 Task: Look for ""Editing"" in the keyboard shortcuts section.
Action: Mouse moved to (414, 80)
Screenshot: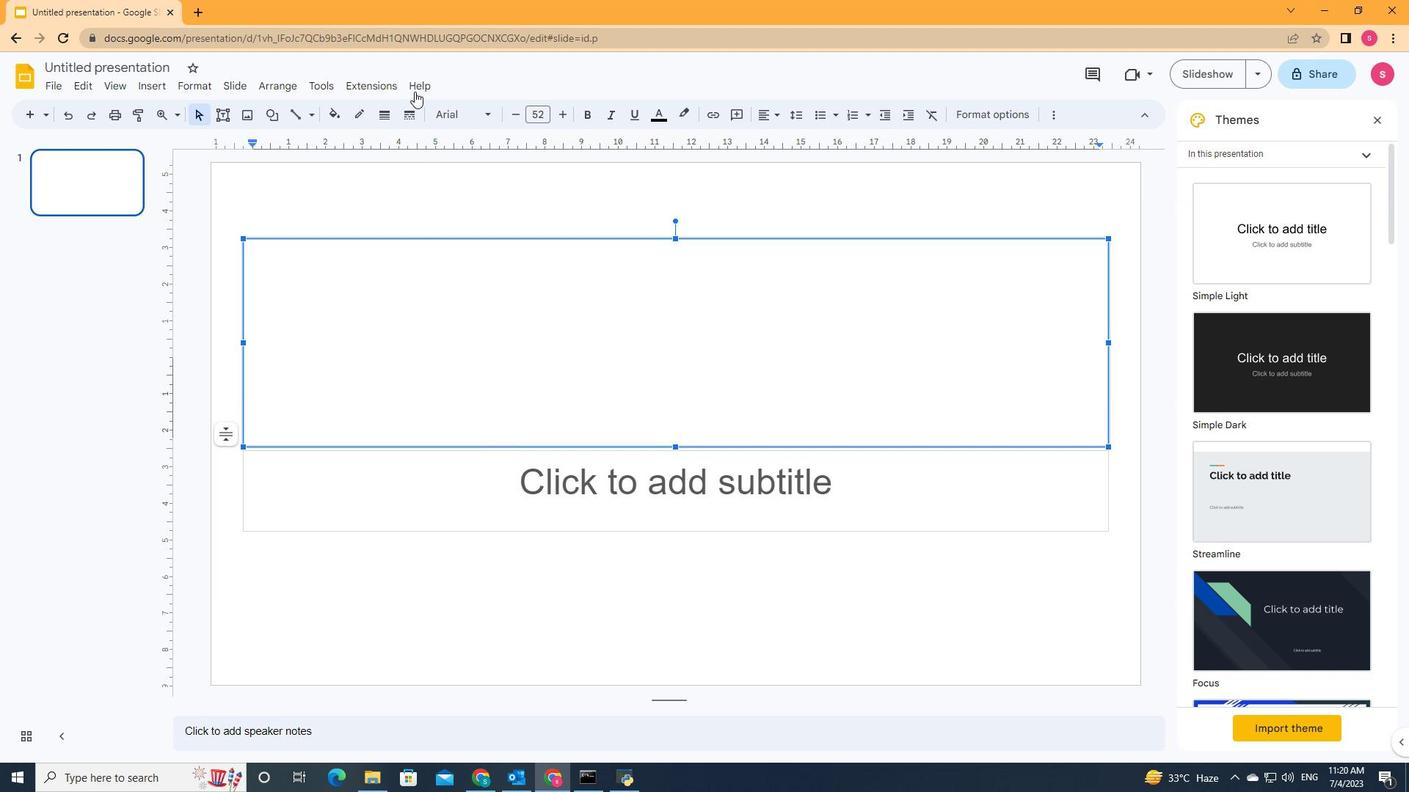 
Action: Mouse pressed left at (414, 80)
Screenshot: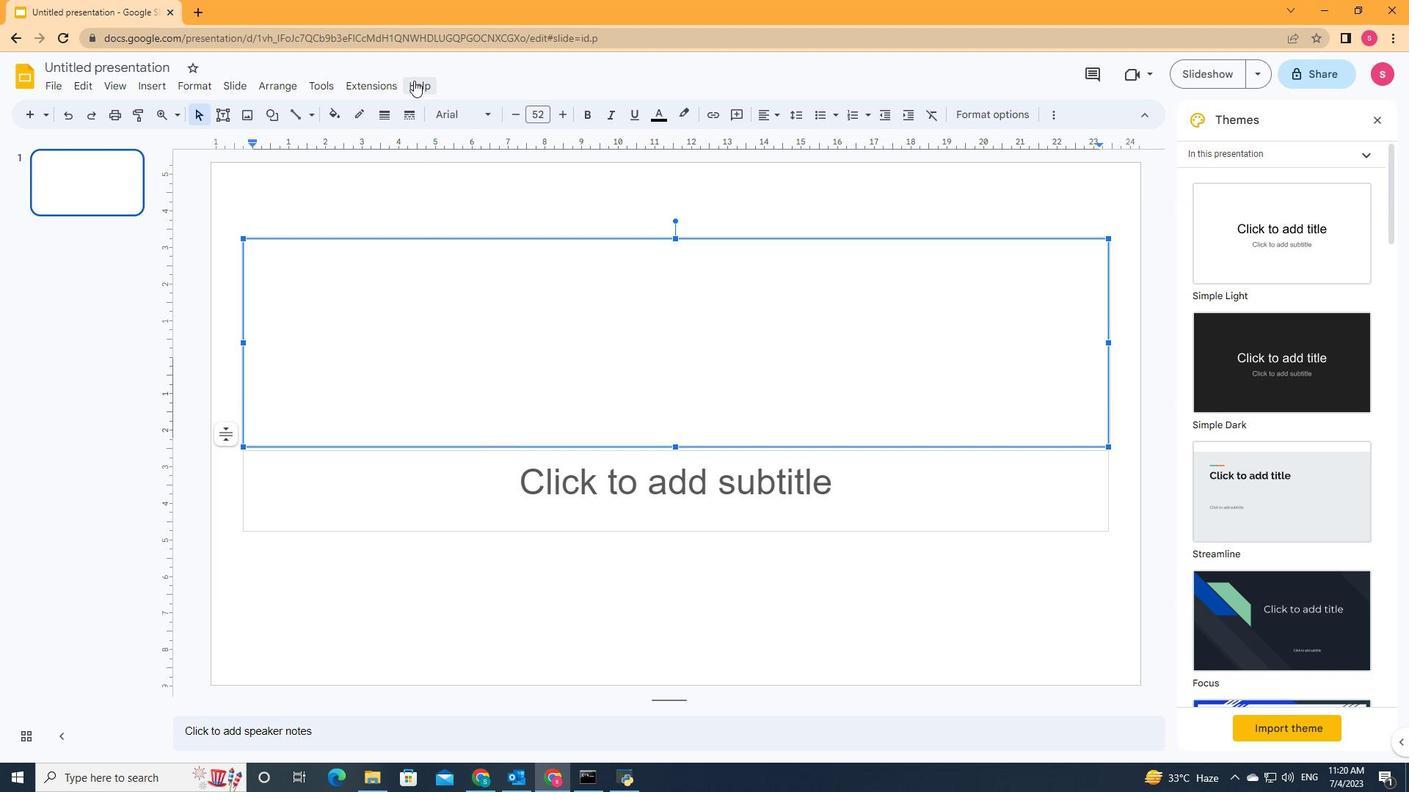 
Action: Mouse moved to (452, 354)
Screenshot: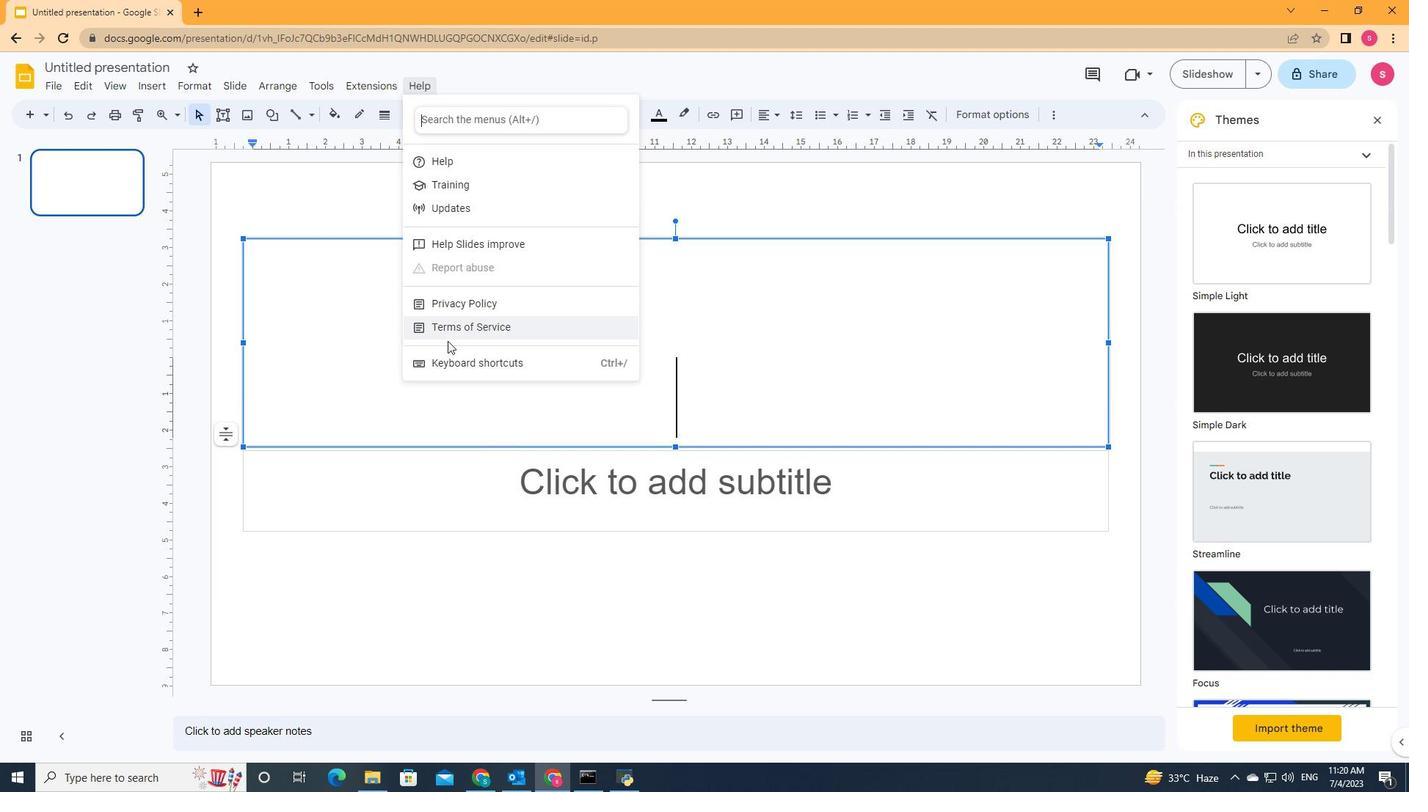 
Action: Mouse pressed left at (452, 354)
Screenshot: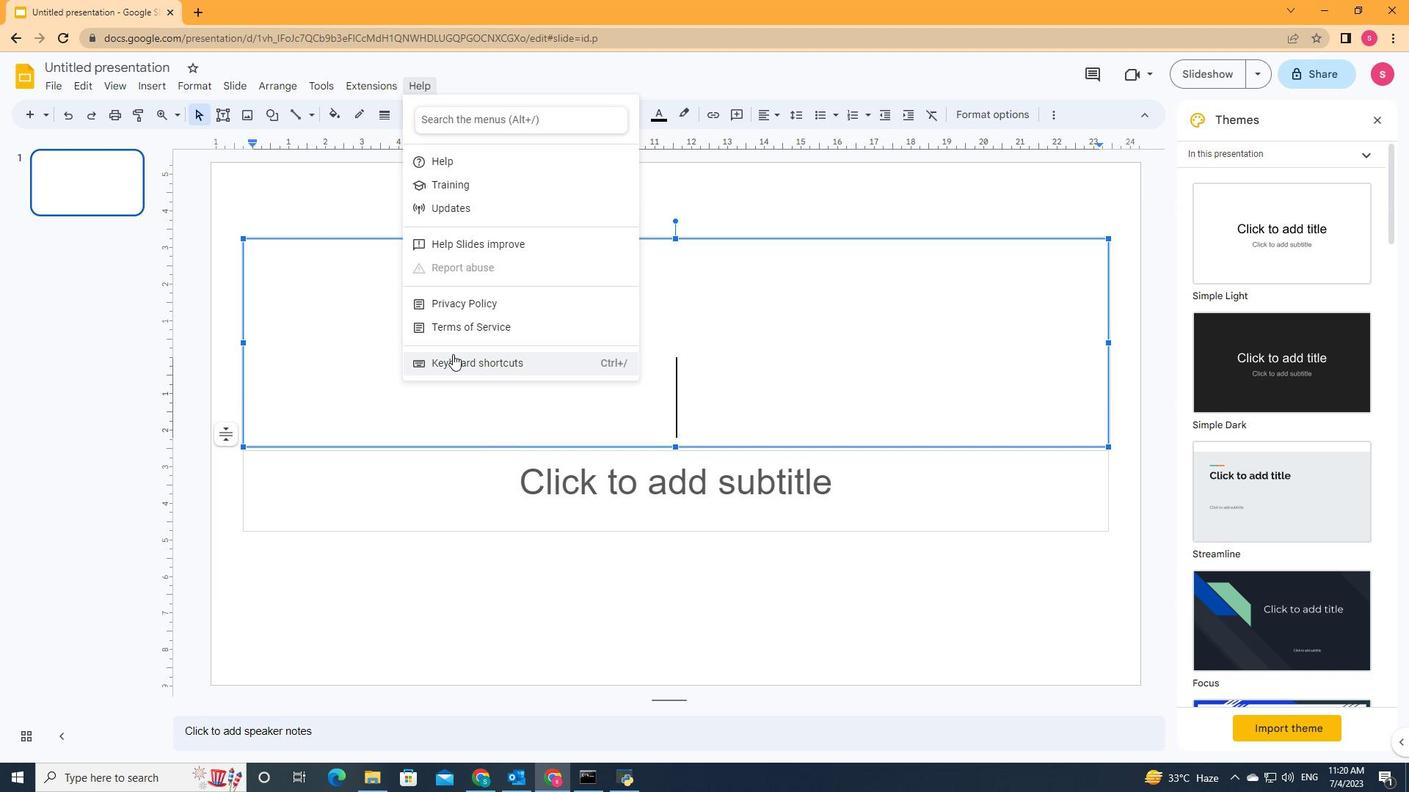 
Action: Mouse moved to (456, 430)
Screenshot: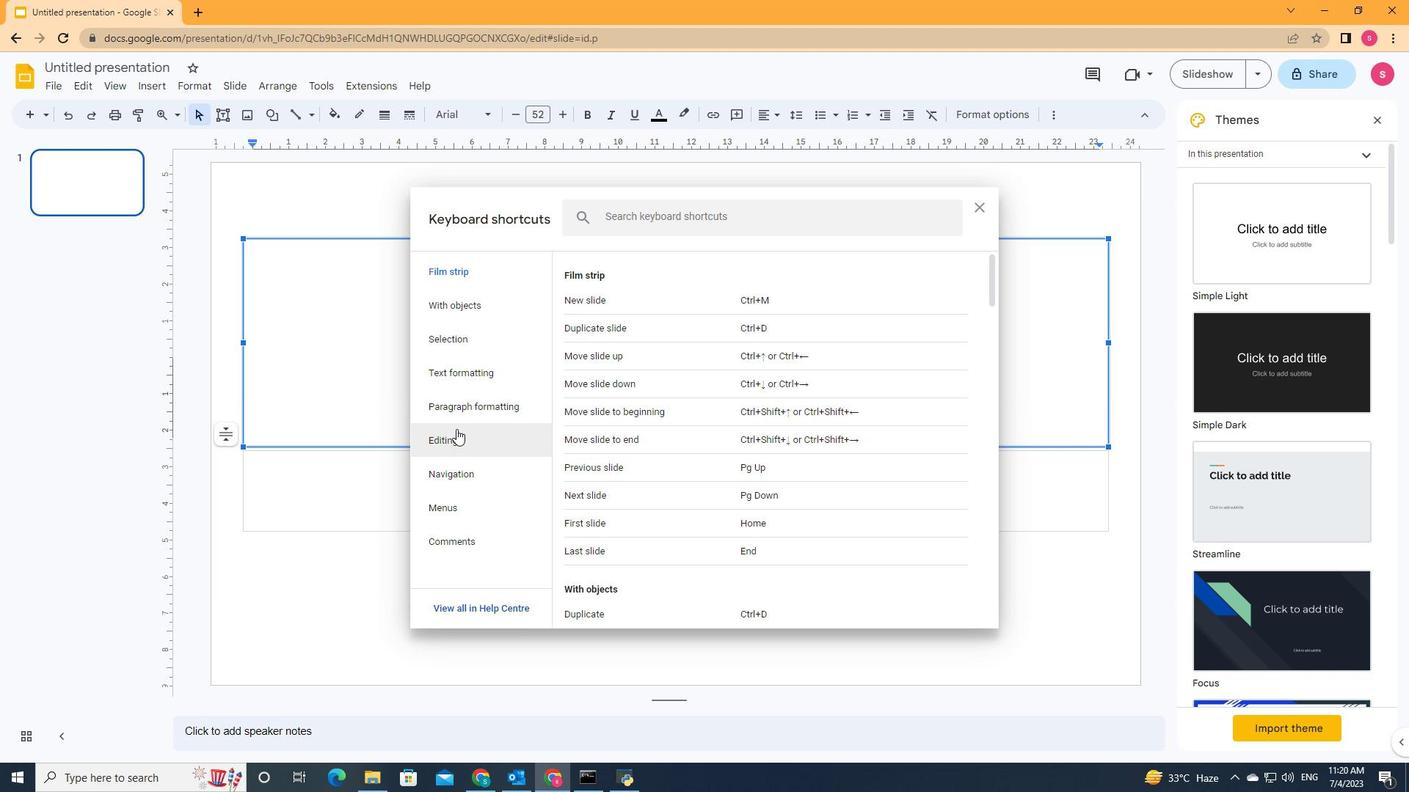 
Action: Mouse pressed left at (456, 430)
Screenshot: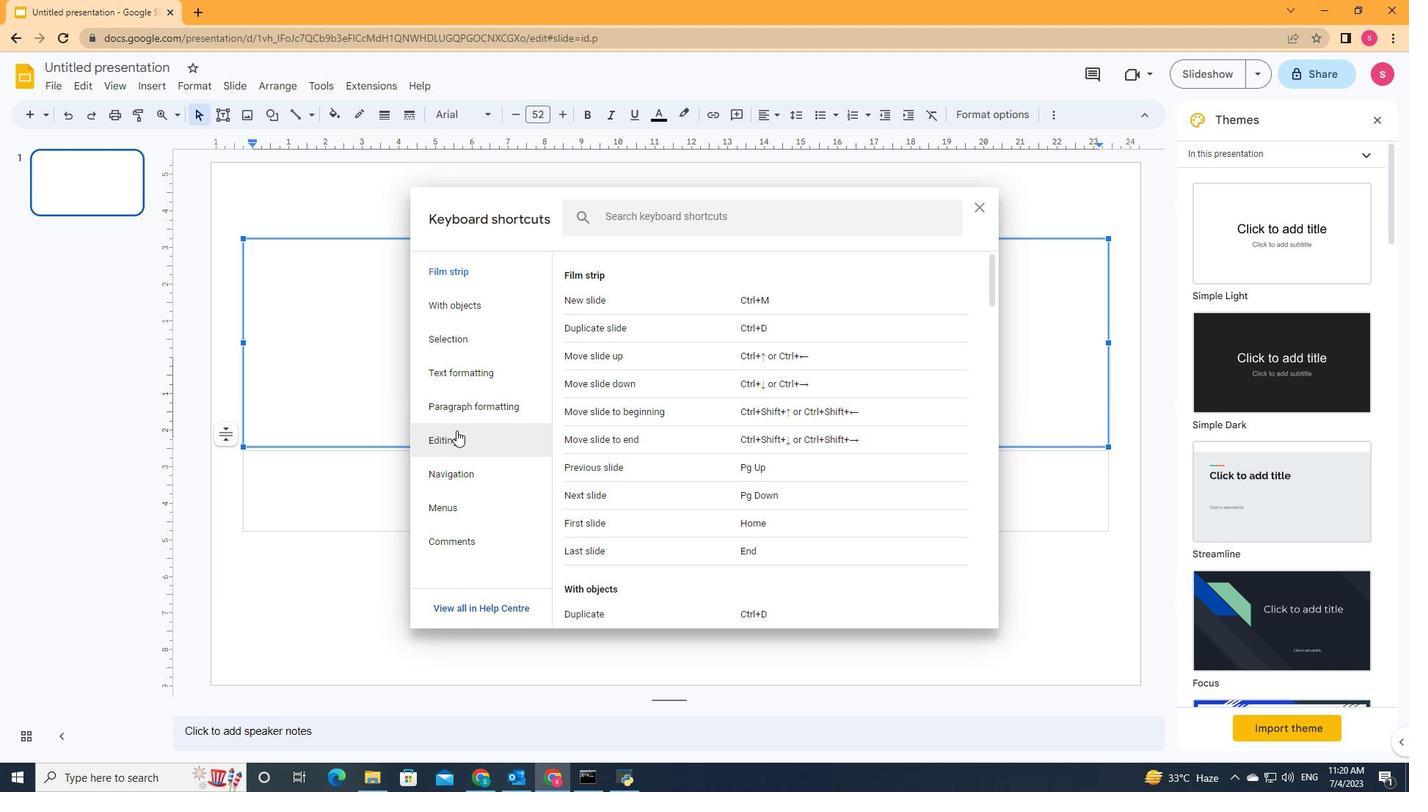 
Action: Mouse moved to (604, 463)
Screenshot: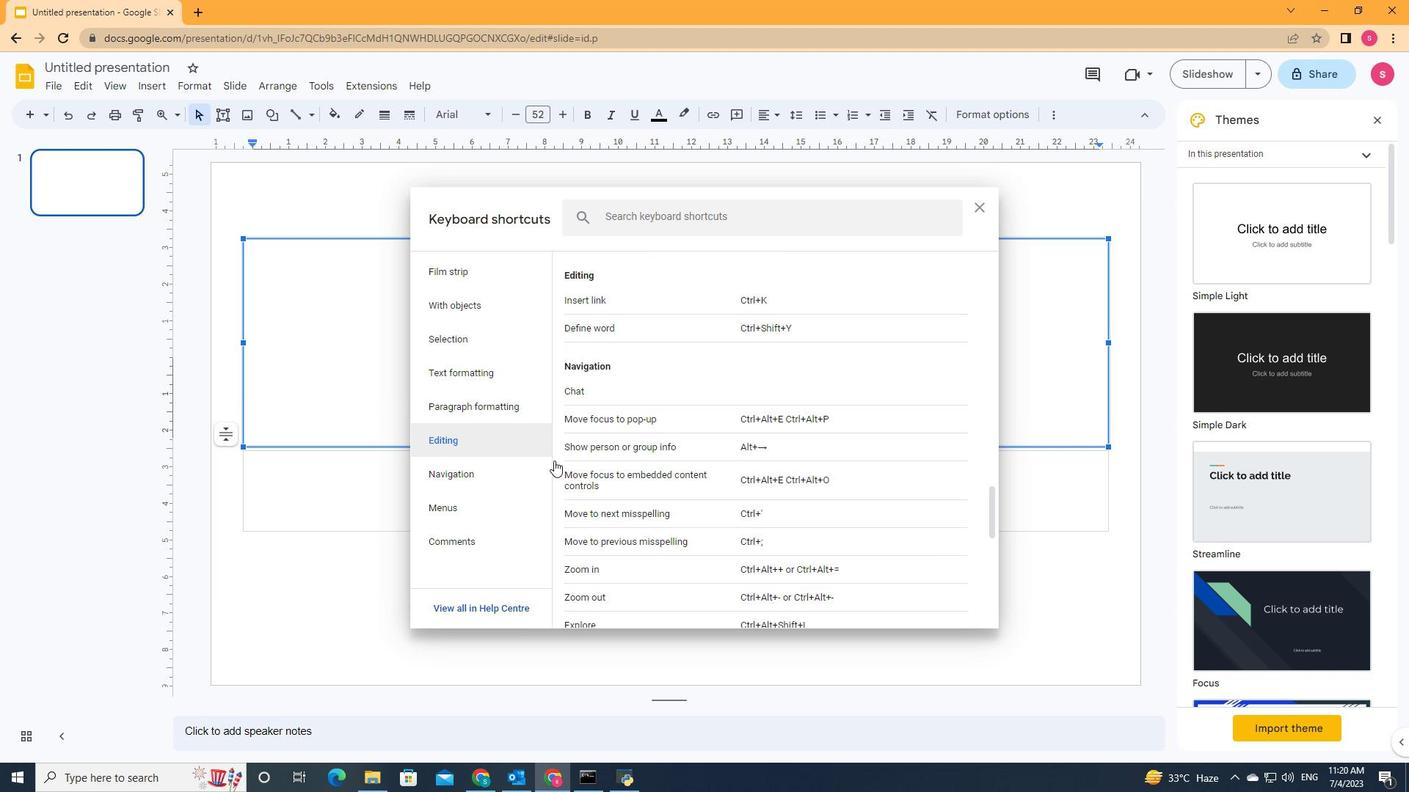 
